 Task: Add Emmy's Organics Organic Vanilla Bean Soft & Chewy Coconut Cookies to the cart.
Action: Mouse moved to (20, 128)
Screenshot: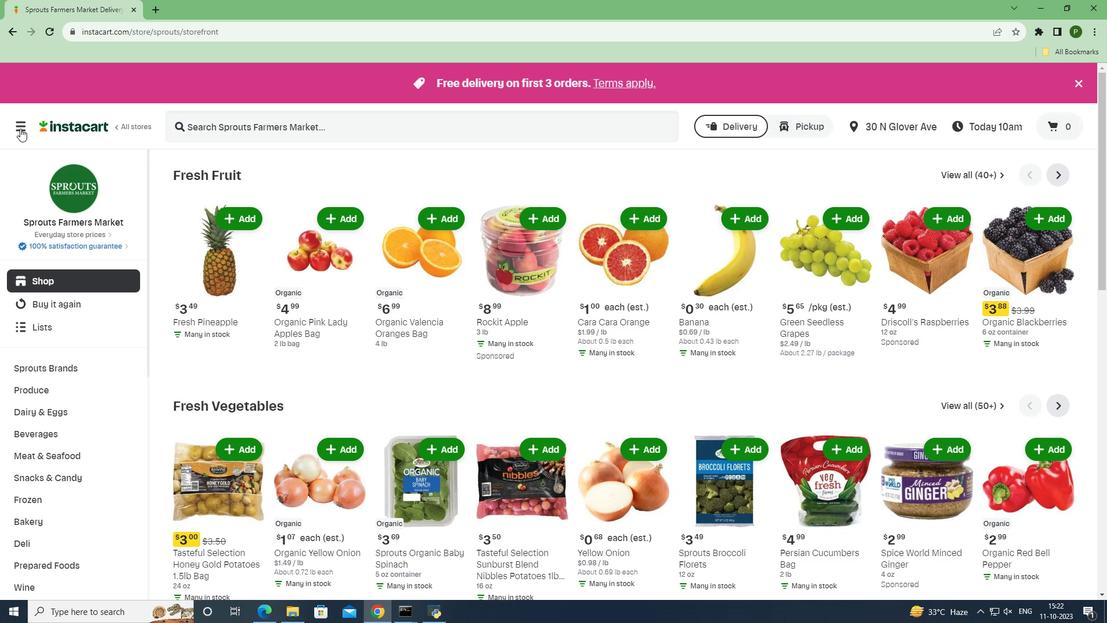 
Action: Mouse pressed left at (20, 128)
Screenshot: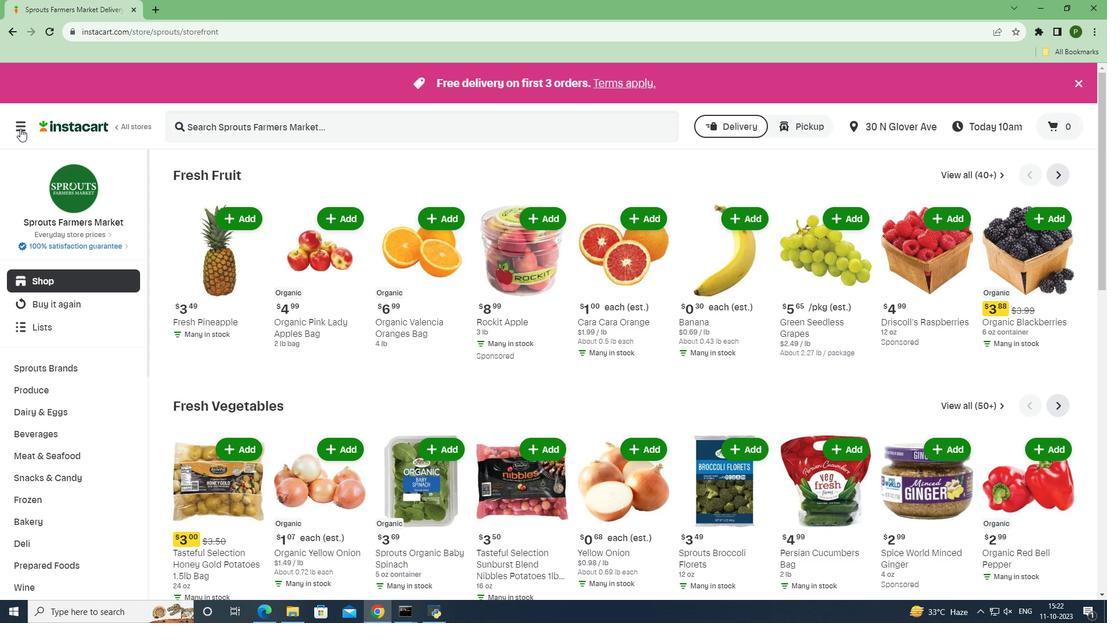 
Action: Mouse moved to (62, 301)
Screenshot: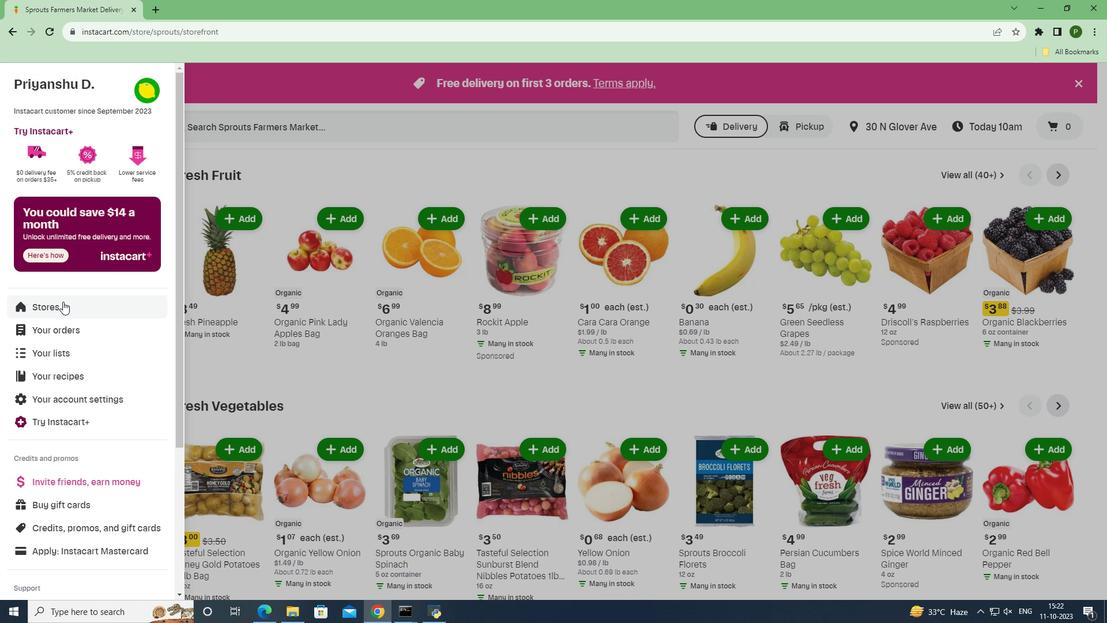
Action: Mouse pressed left at (62, 301)
Screenshot: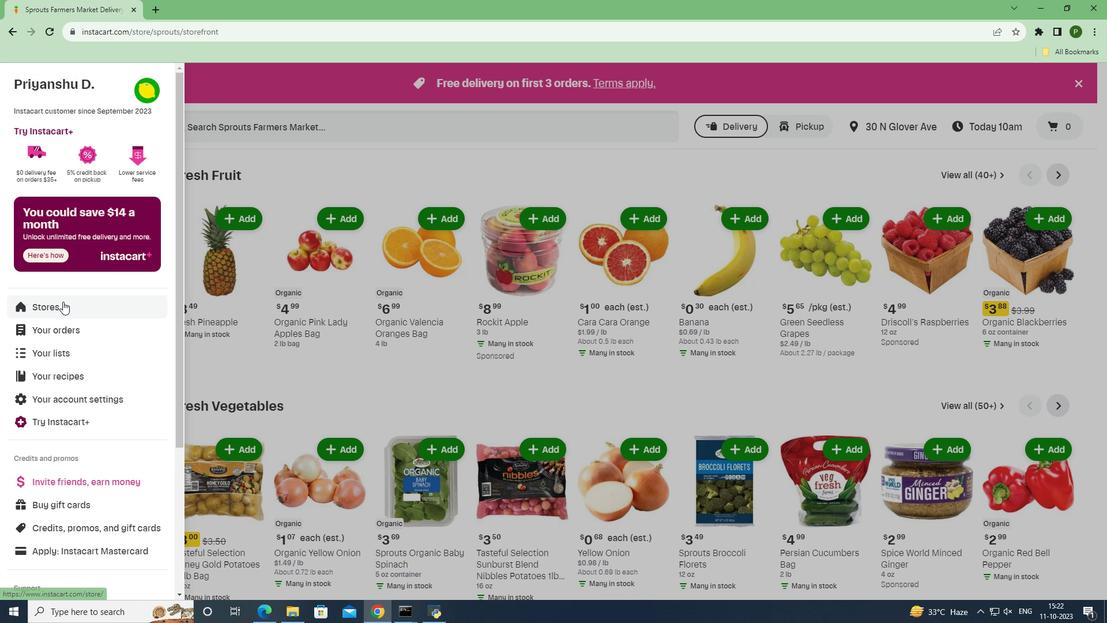 
Action: Mouse moved to (260, 133)
Screenshot: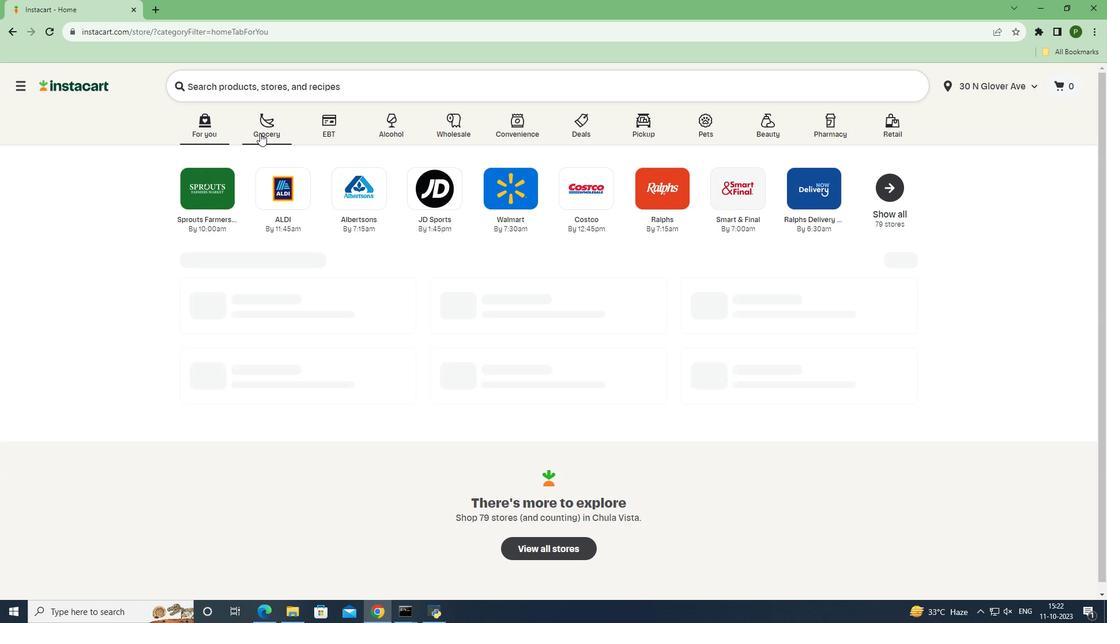 
Action: Mouse pressed left at (260, 133)
Screenshot: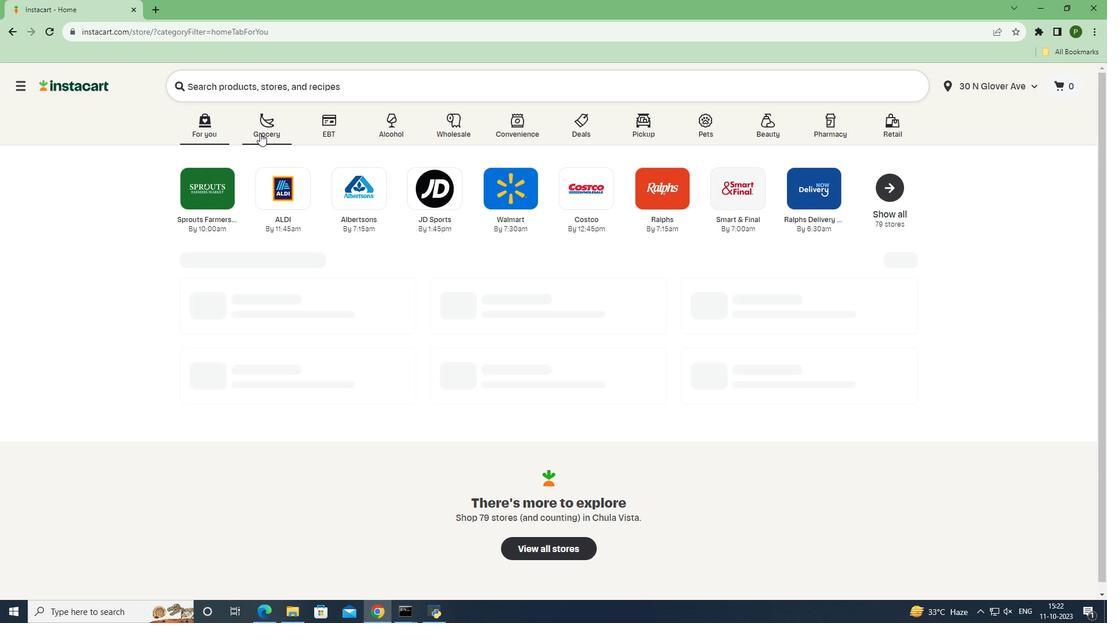 
Action: Mouse moved to (462, 254)
Screenshot: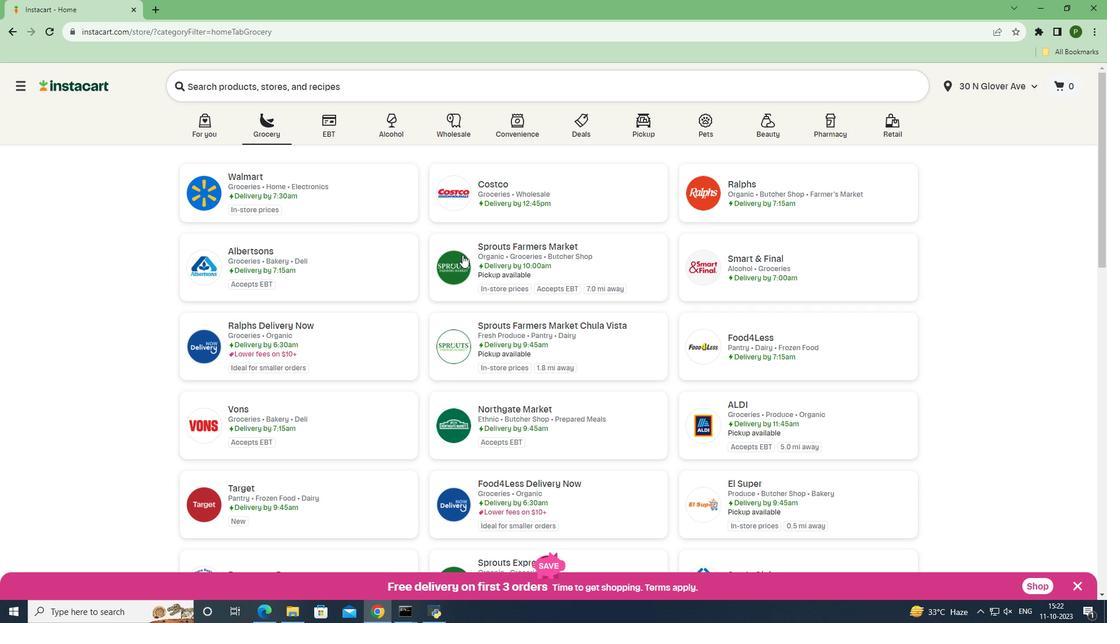 
Action: Mouse pressed left at (462, 254)
Screenshot: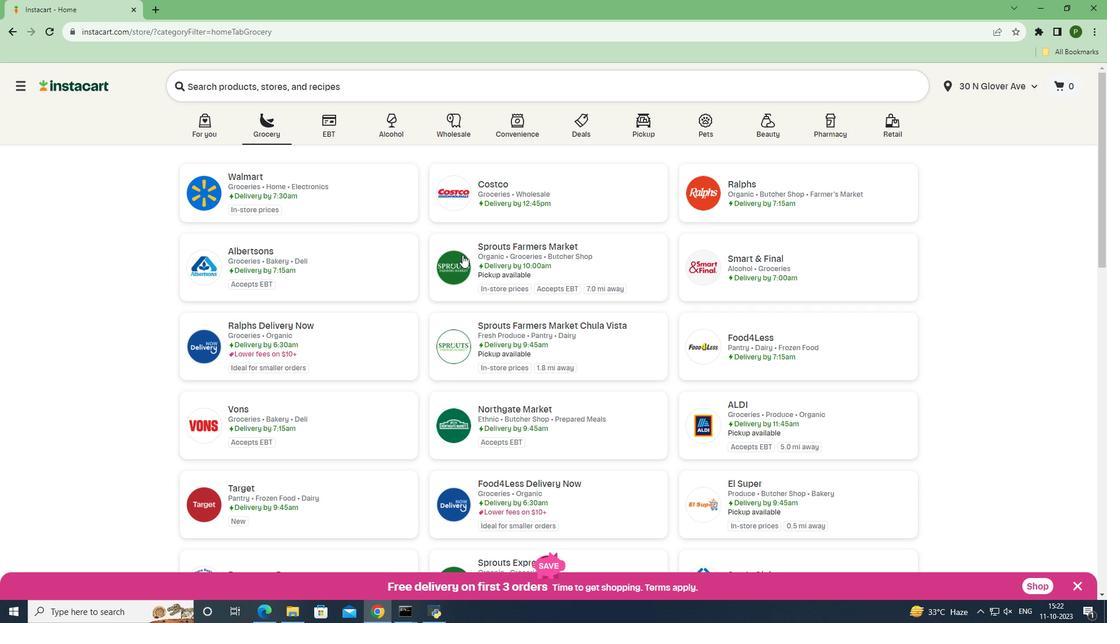 
Action: Mouse moved to (61, 434)
Screenshot: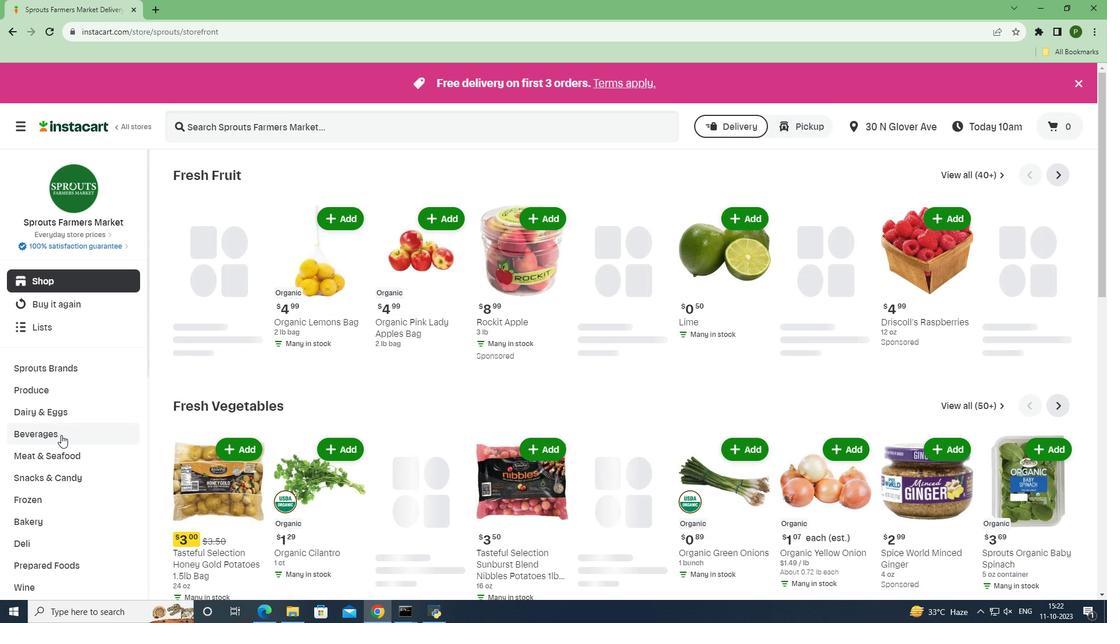 
Action: Mouse pressed left at (61, 434)
Screenshot: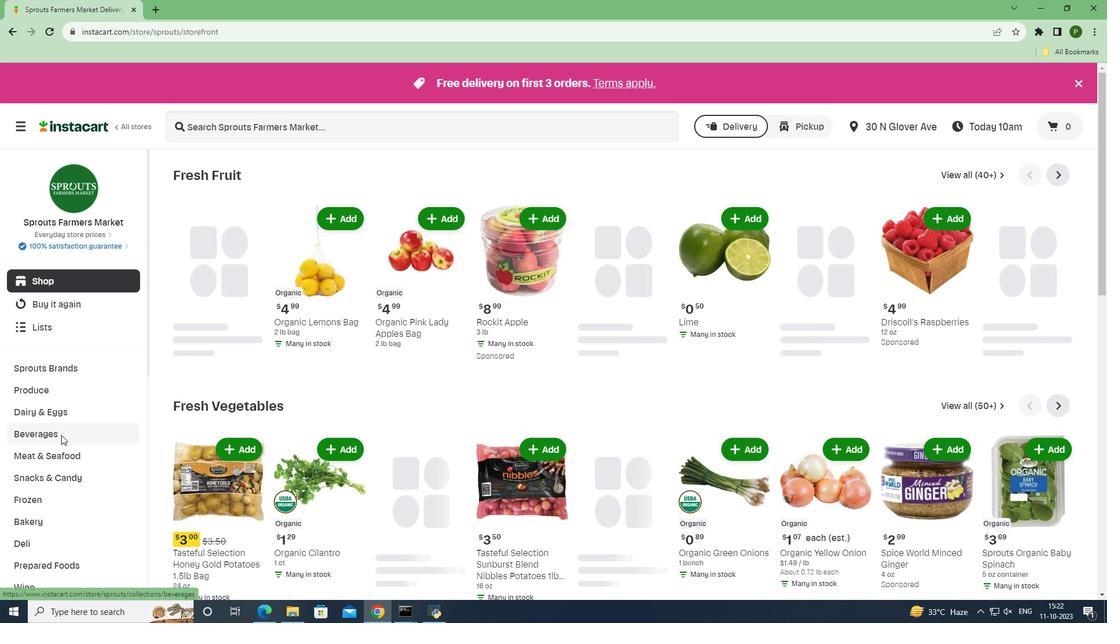 
Action: Mouse moved to (48, 502)
Screenshot: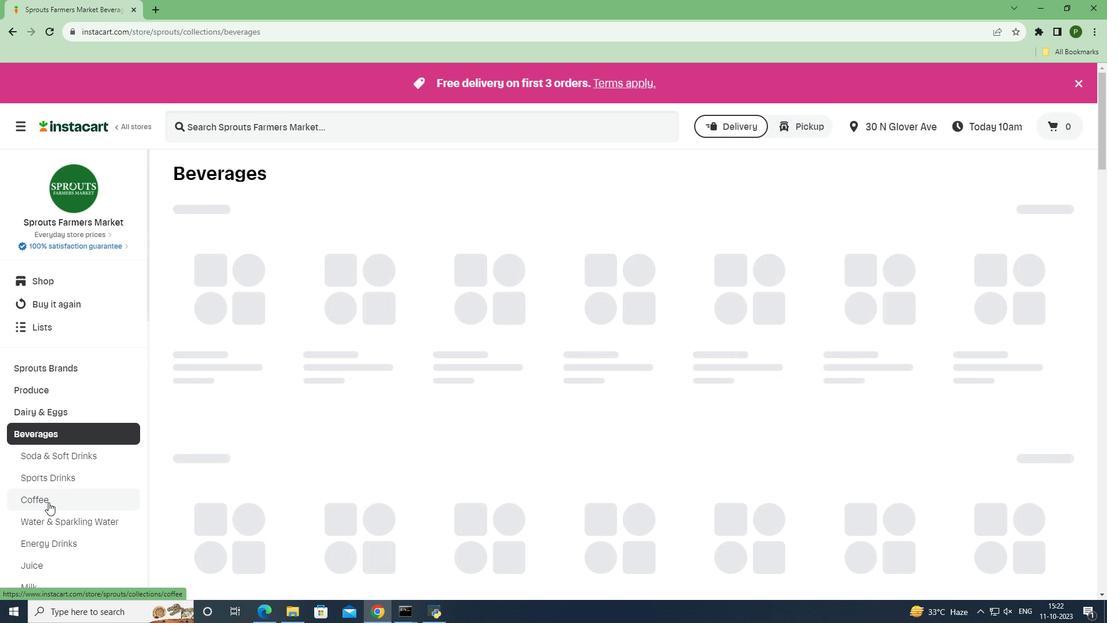 
Action: Mouse pressed left at (48, 502)
Screenshot: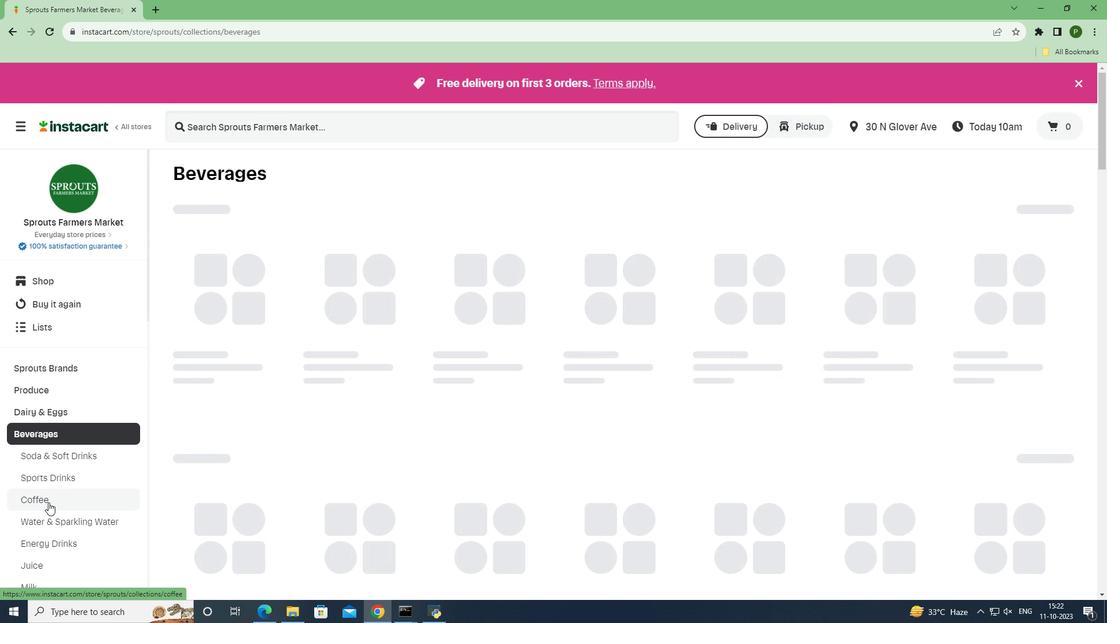 
Action: Mouse moved to (257, 129)
Screenshot: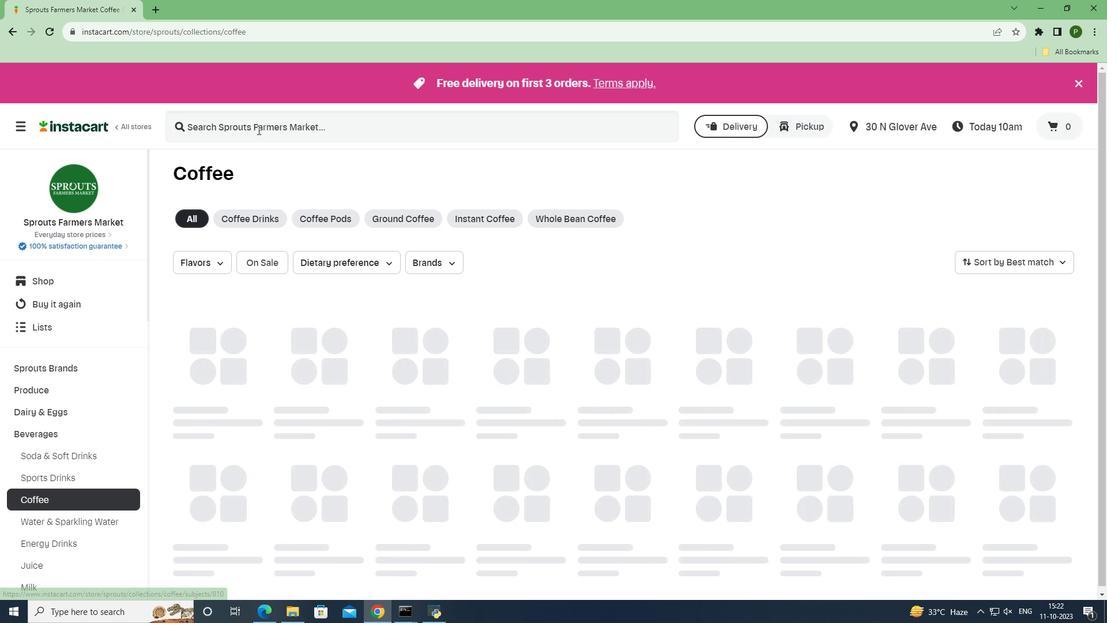 
Action: Mouse pressed left at (257, 129)
Screenshot: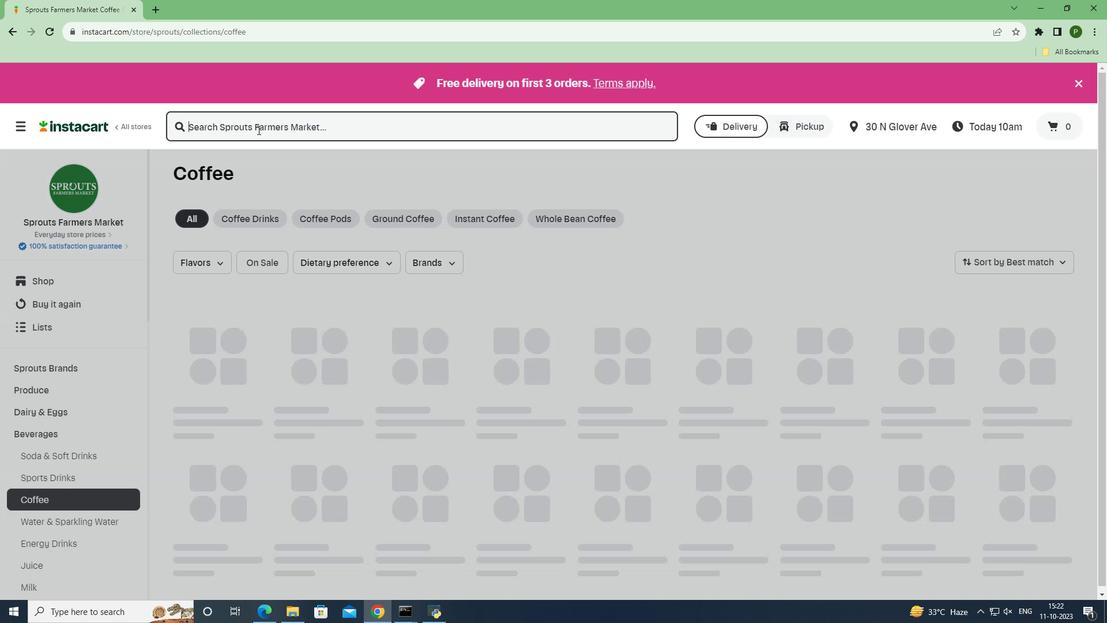 
Action: Key pressed <Key.caps_lock><Key.caps_lock>e<Key.caps_lock>MMY'S<Key.space><Key.caps_lock>o<Key.caps_lock>RGANICS<Key.space><Key.caps_lock>o<Key.caps_lock>RGANIC<Key.space><Key.caps_lock>v<Key.caps_lock>ANILLA<Key.space><Key.caps_lock>b<Key.caps_lock>EAN<Key.space><Key.caps_lock>s<Key.caps_lock>OFT<Key.space><Key.shift>&<Key.space><Key.caps_lock>c<Key.caps_lock>HEWY<Key.space><Key.caps_lock>c<Key.caps_lock>OCONUT<Key.space><Key.caps_lock>c<Key.caps_lock>OOKIES<Key.space><Key.enter>
Screenshot: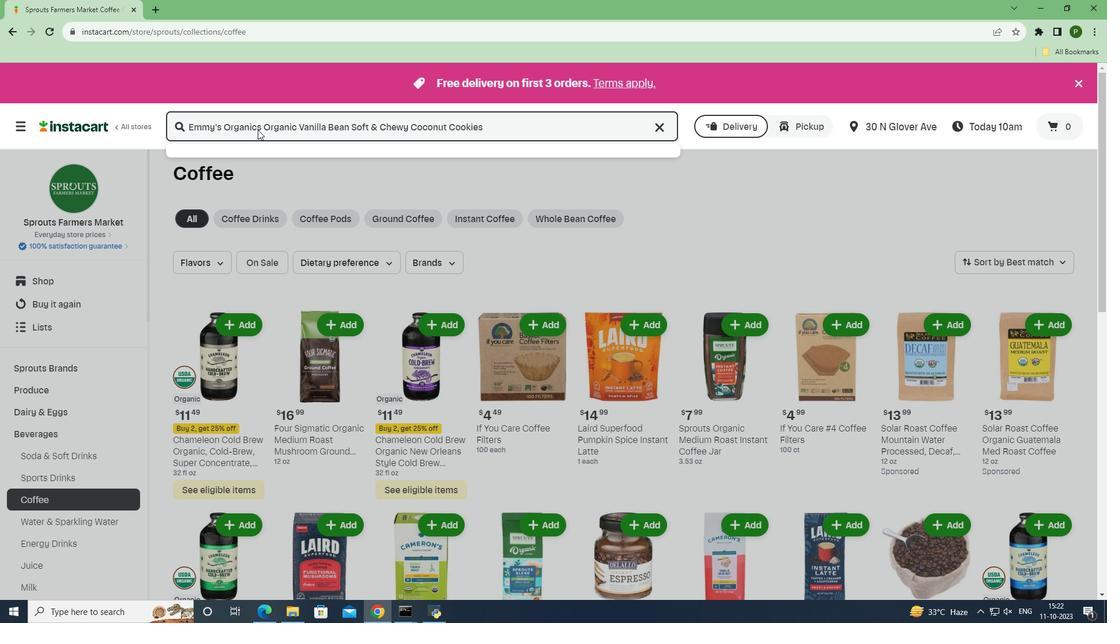 
Action: Mouse moved to (312, 226)
Screenshot: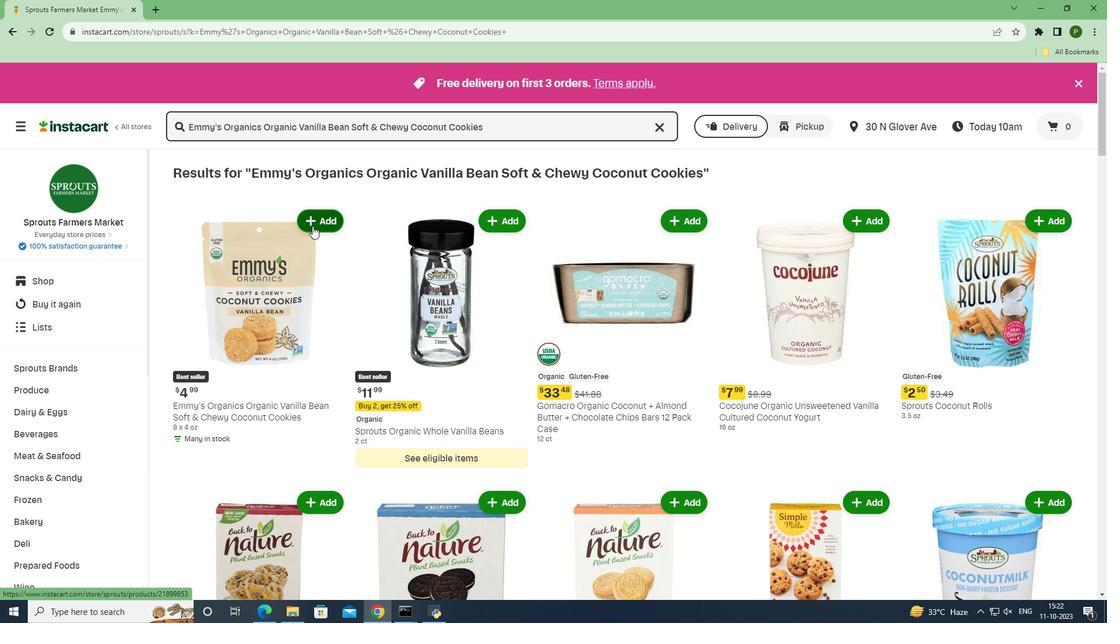 
Action: Mouse pressed left at (312, 226)
Screenshot: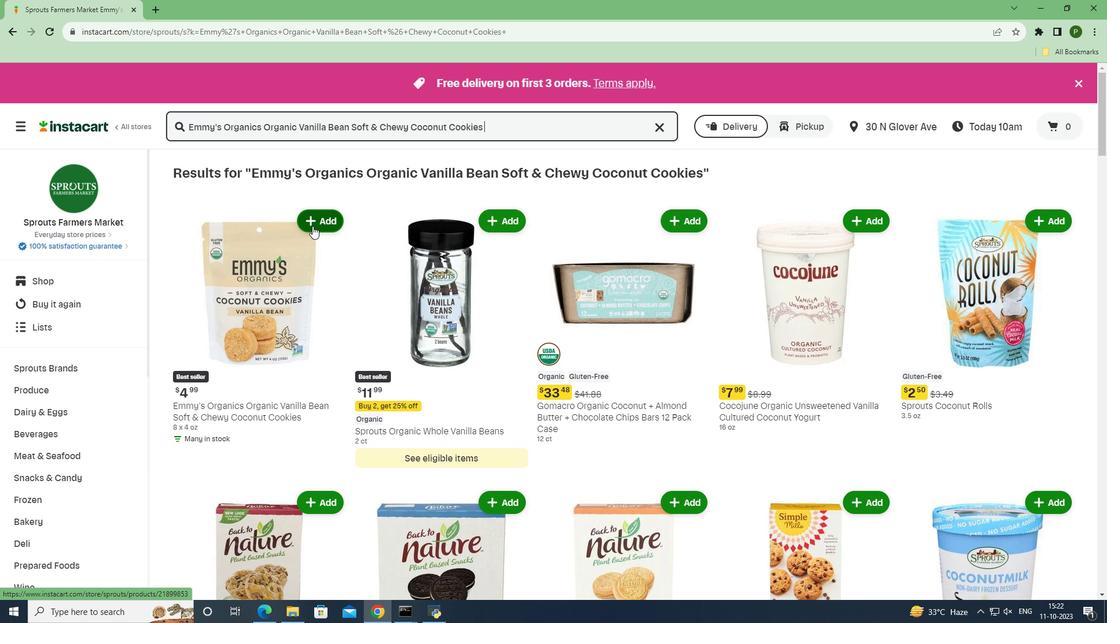 
Action: Mouse moved to (355, 318)
Screenshot: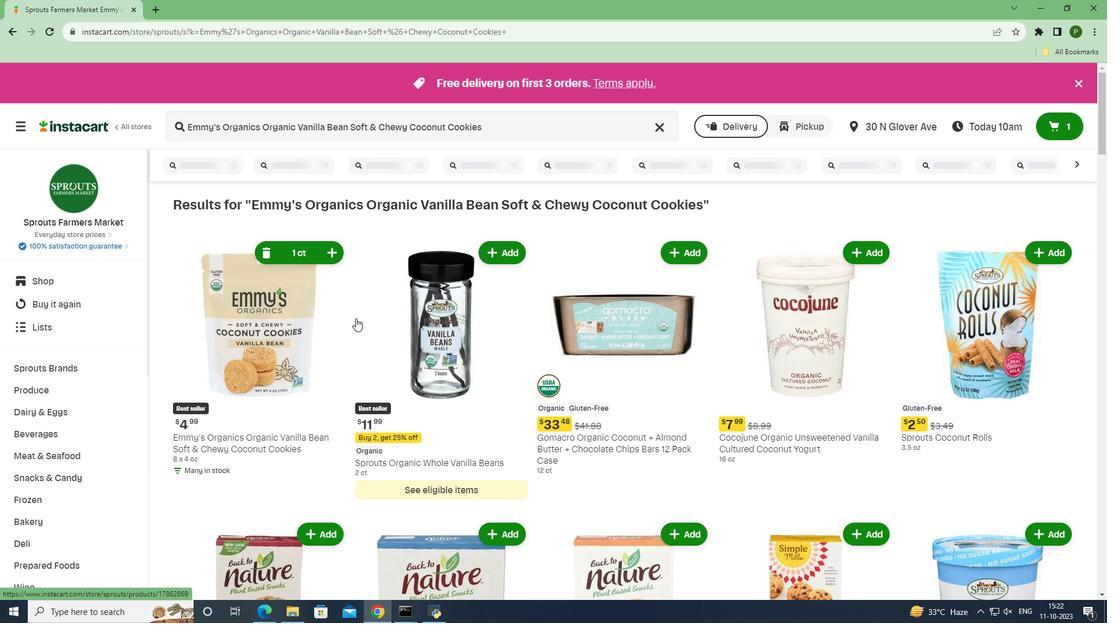 
